 Task: Sort the unsolved tickets in your groups, group by Latest update by the requester in descending order.
Action: Mouse moved to (19, 239)
Screenshot: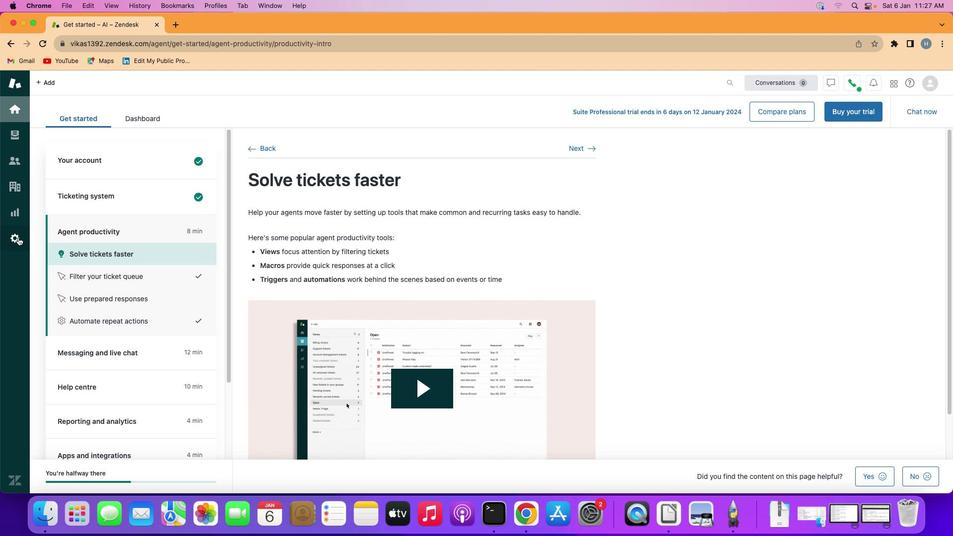 
Action: Mouse pressed left at (19, 239)
Screenshot: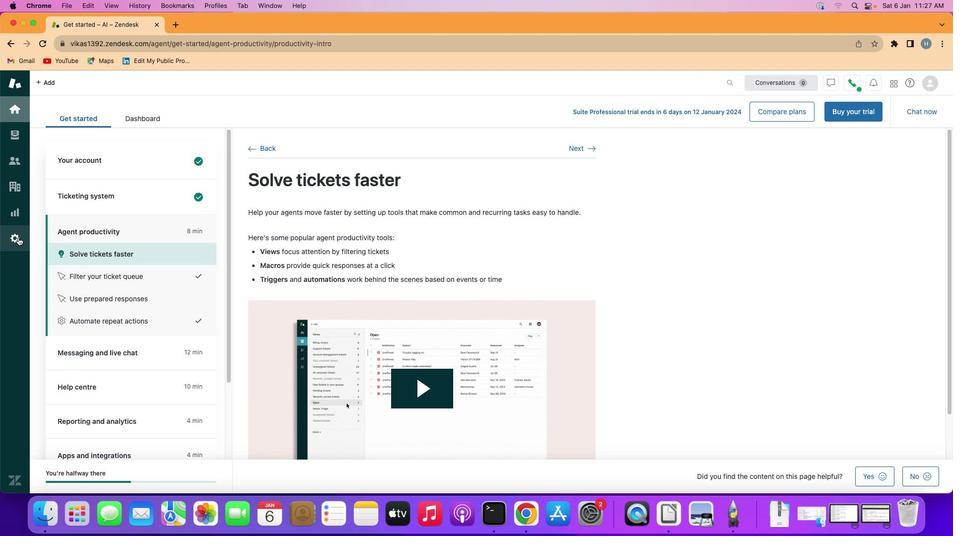 
Action: Mouse moved to (312, 414)
Screenshot: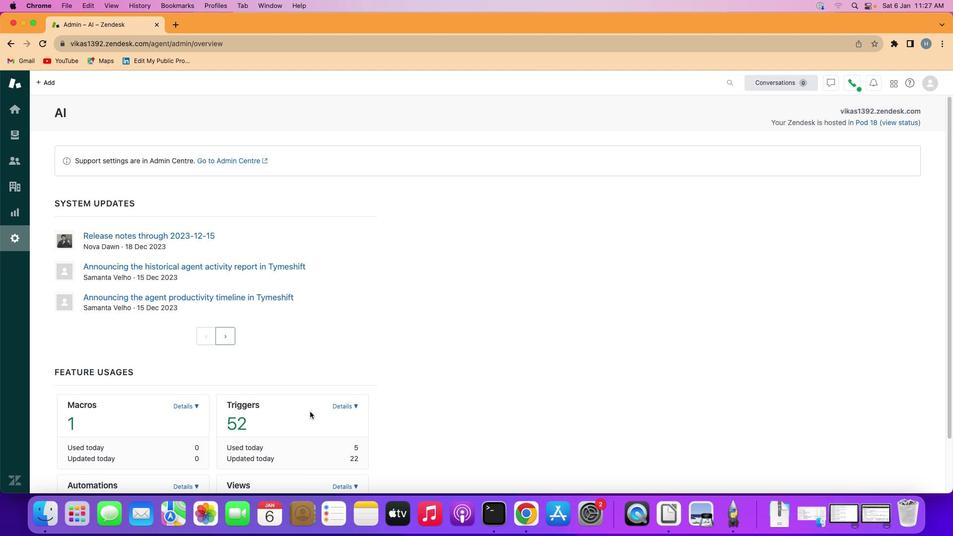 
Action: Mouse scrolled (312, 414) with delta (1, 1)
Screenshot: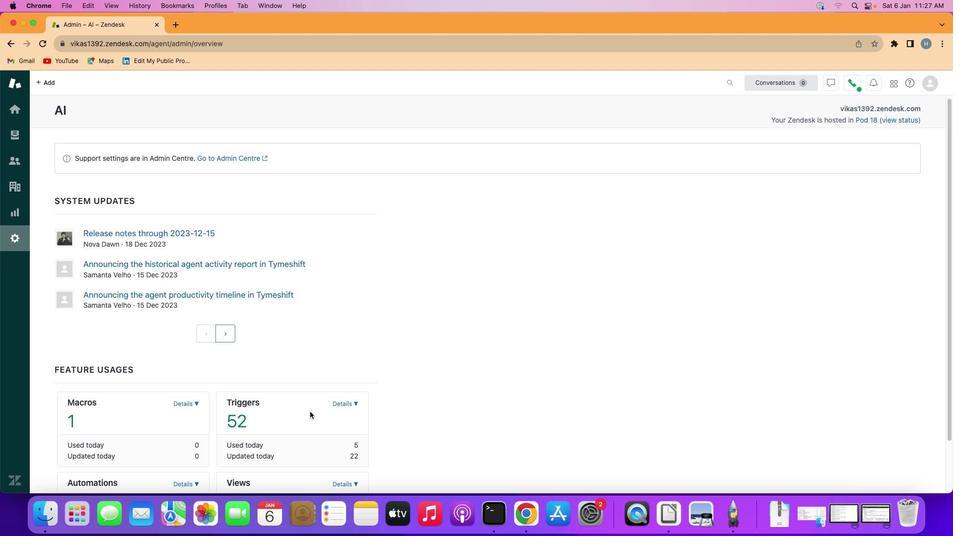 
Action: Mouse scrolled (312, 414) with delta (1, 1)
Screenshot: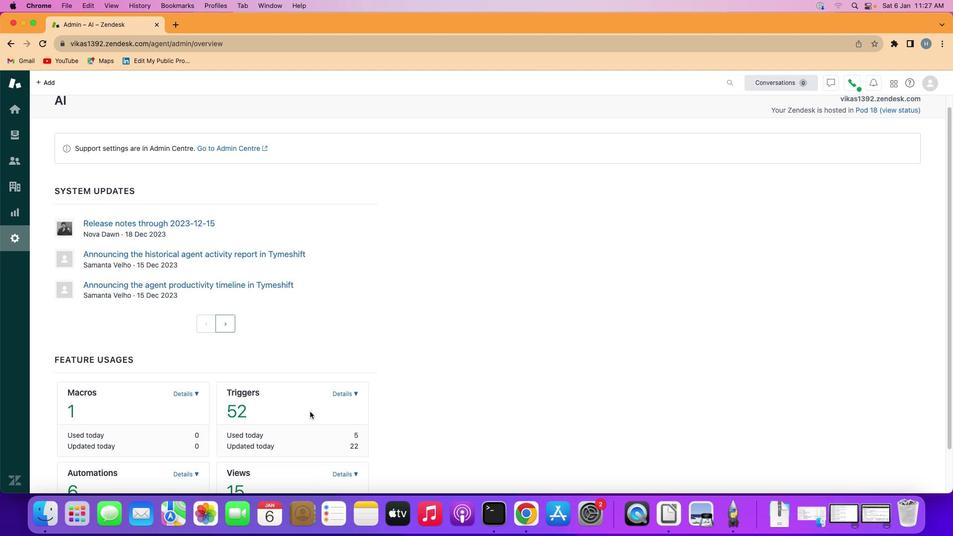 
Action: Mouse scrolled (312, 414) with delta (1, 1)
Screenshot: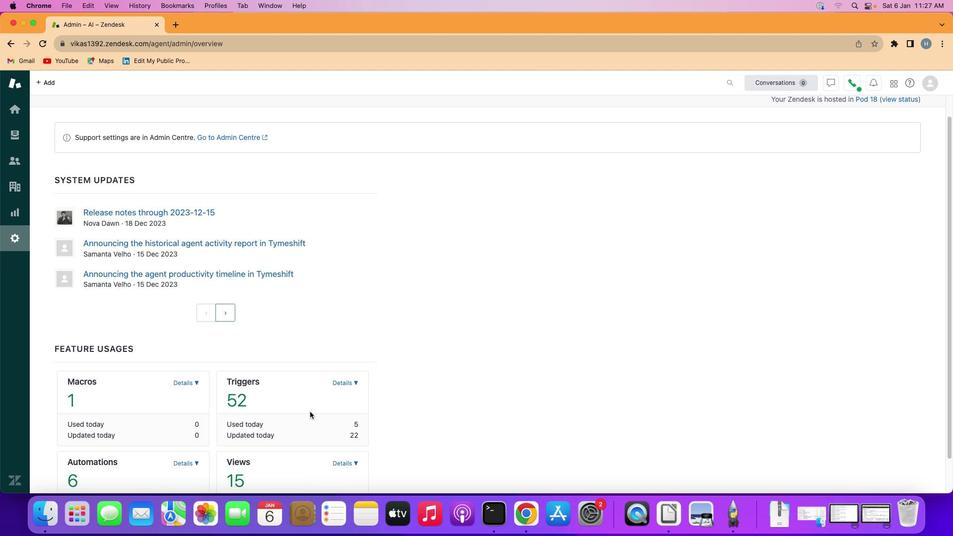 
Action: Mouse scrolled (312, 414) with delta (1, 0)
Screenshot: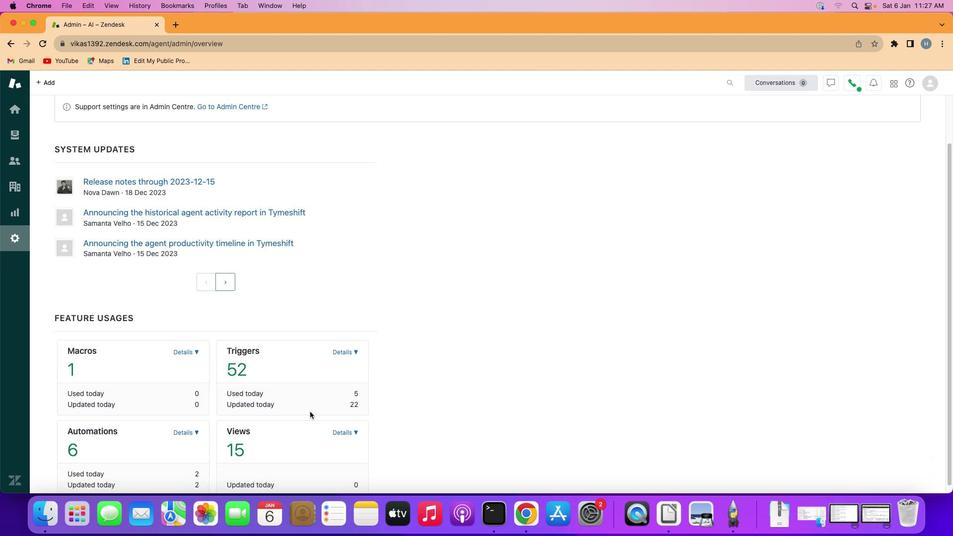 
Action: Mouse scrolled (312, 414) with delta (1, 0)
Screenshot: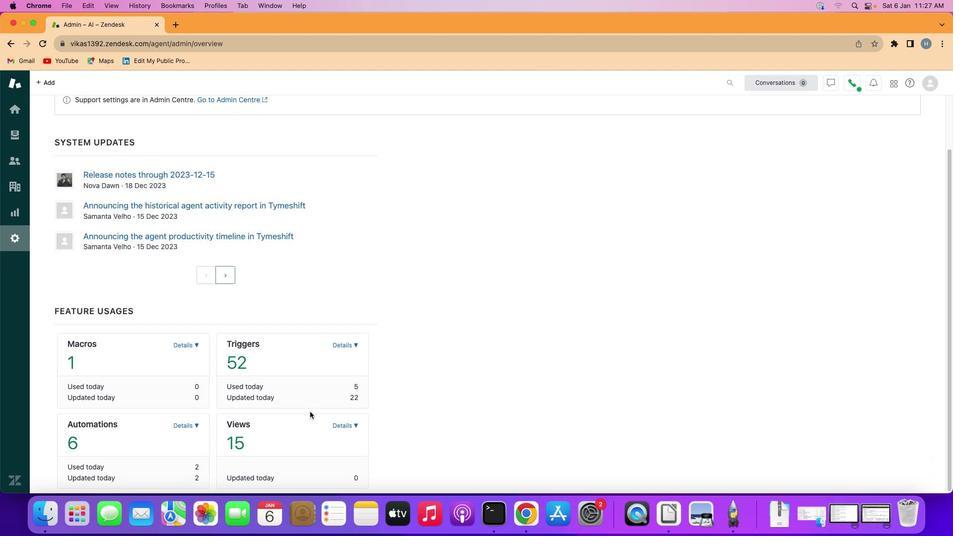 
Action: Mouse moved to (349, 425)
Screenshot: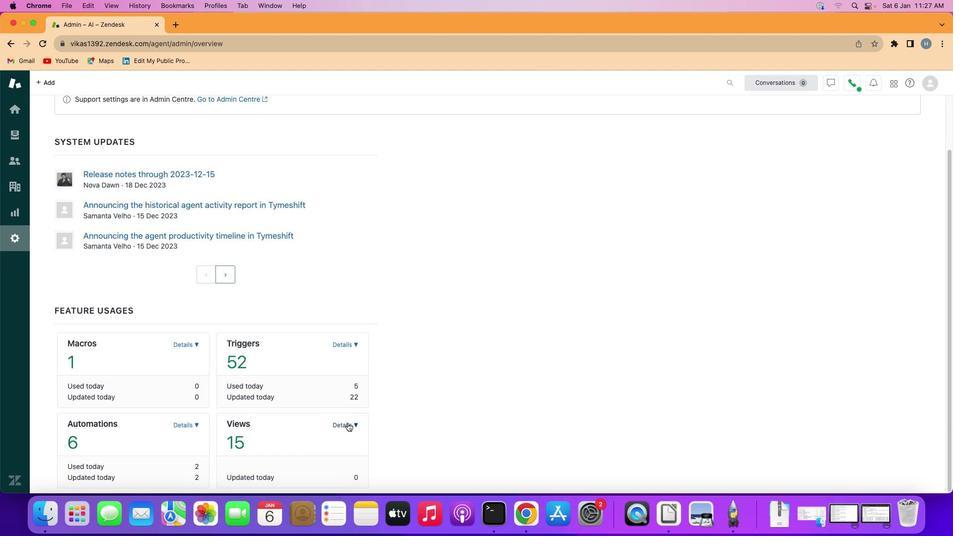 
Action: Mouse pressed left at (349, 425)
Screenshot: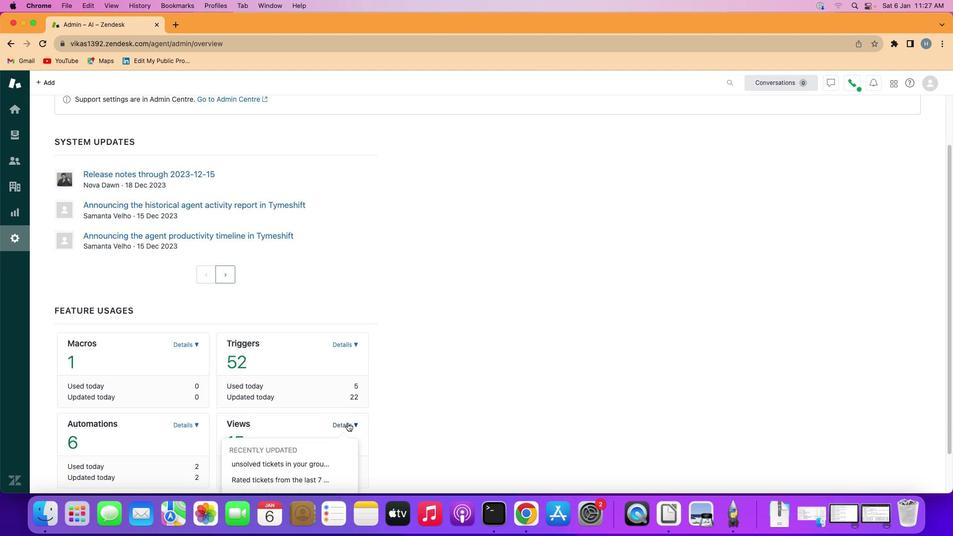 
Action: Mouse moved to (296, 462)
Screenshot: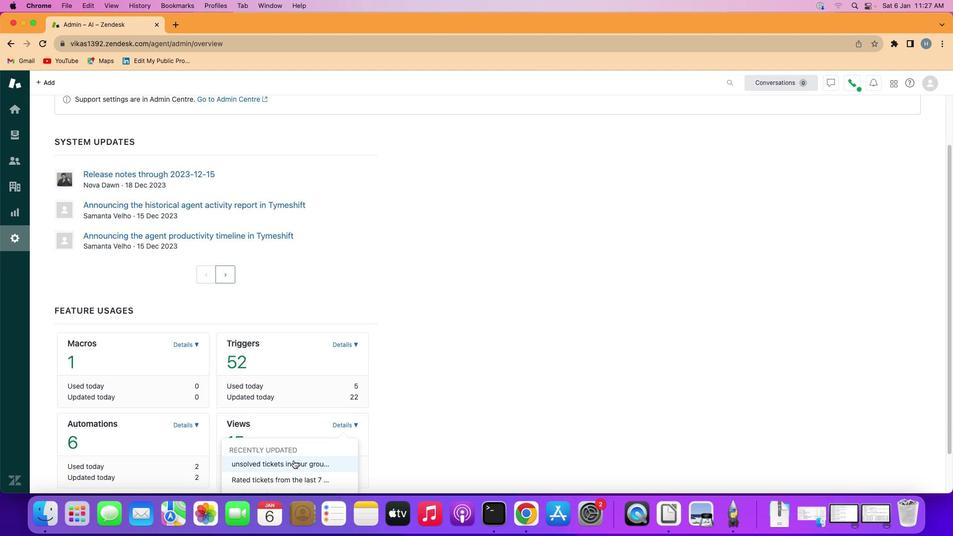 
Action: Mouse pressed left at (296, 462)
Screenshot: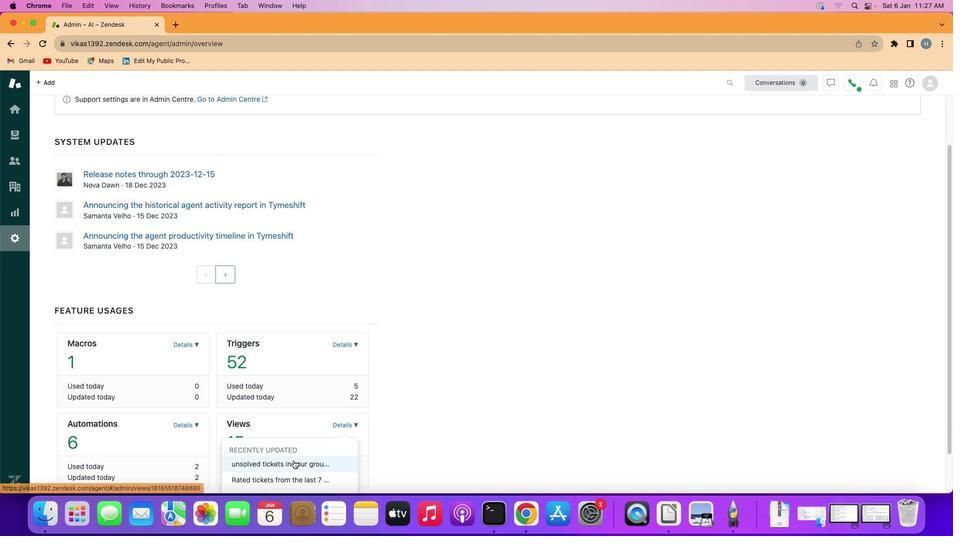 
Action: Mouse moved to (264, 382)
Screenshot: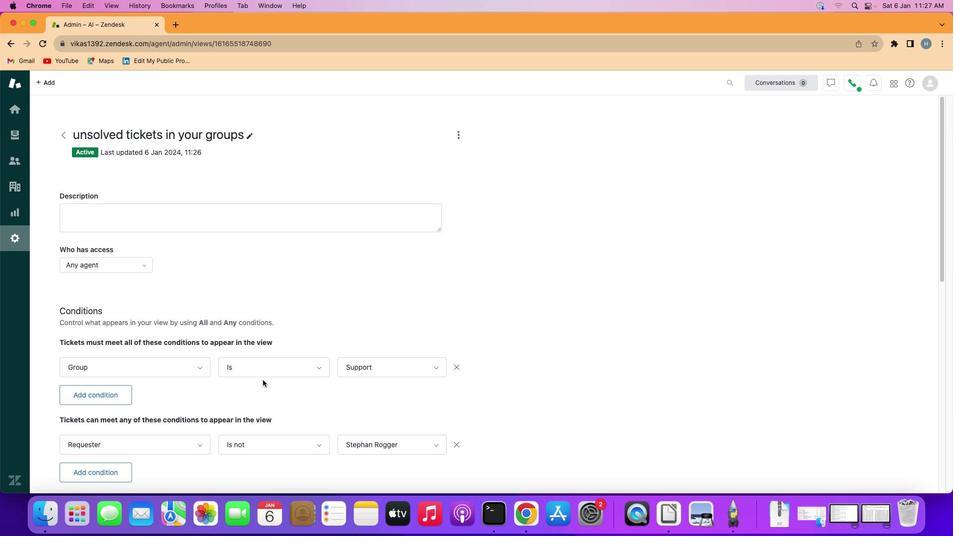 
Action: Mouse scrolled (264, 382) with delta (1, 1)
Screenshot: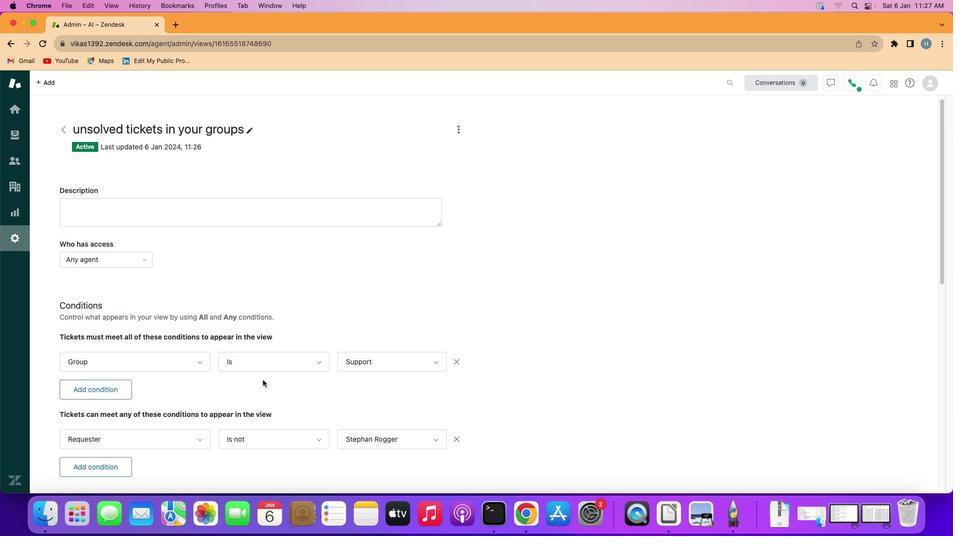 
Action: Mouse scrolled (264, 382) with delta (1, 1)
Screenshot: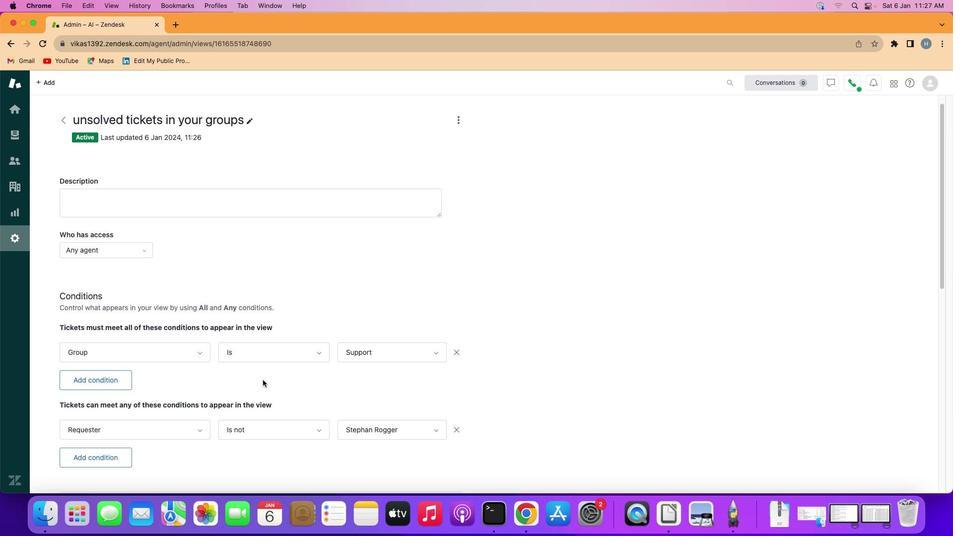 
Action: Mouse scrolled (264, 382) with delta (1, 0)
Screenshot: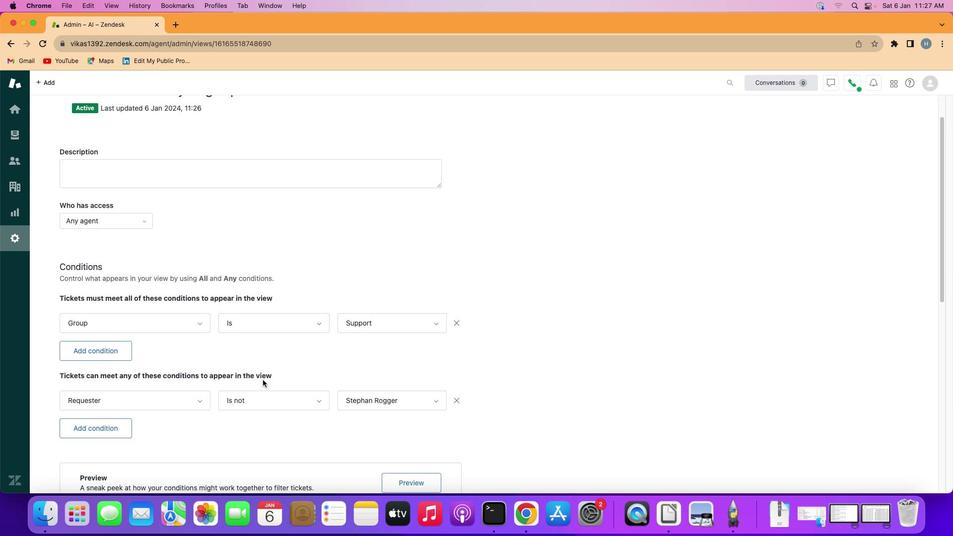 
Action: Mouse scrolled (264, 382) with delta (1, 0)
Screenshot: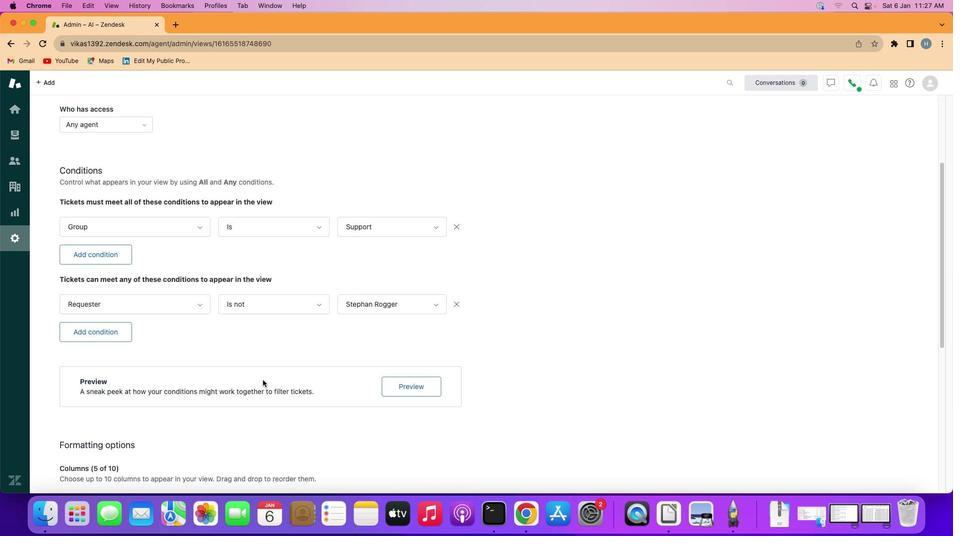 
Action: Mouse scrolled (264, 382) with delta (1, 0)
Screenshot: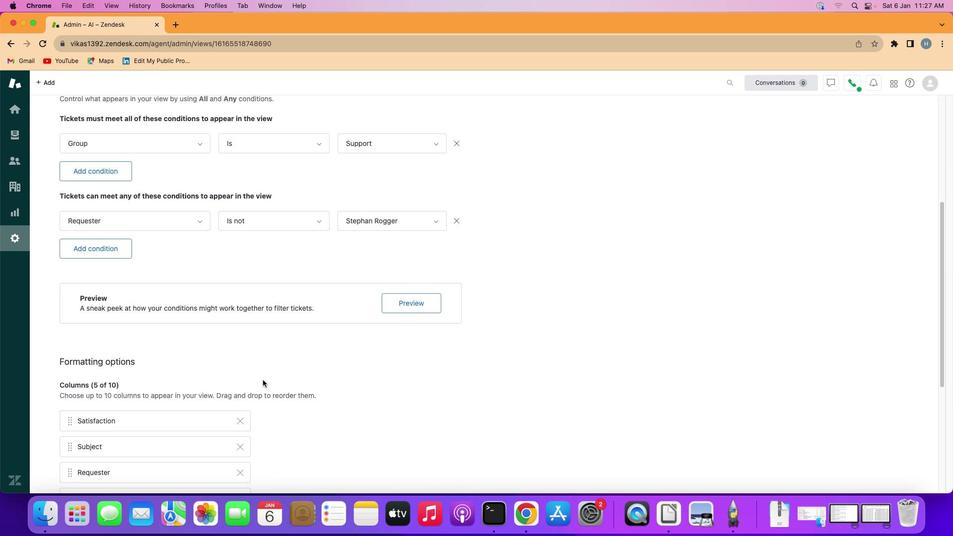 
Action: Mouse scrolled (264, 382) with delta (1, 0)
Screenshot: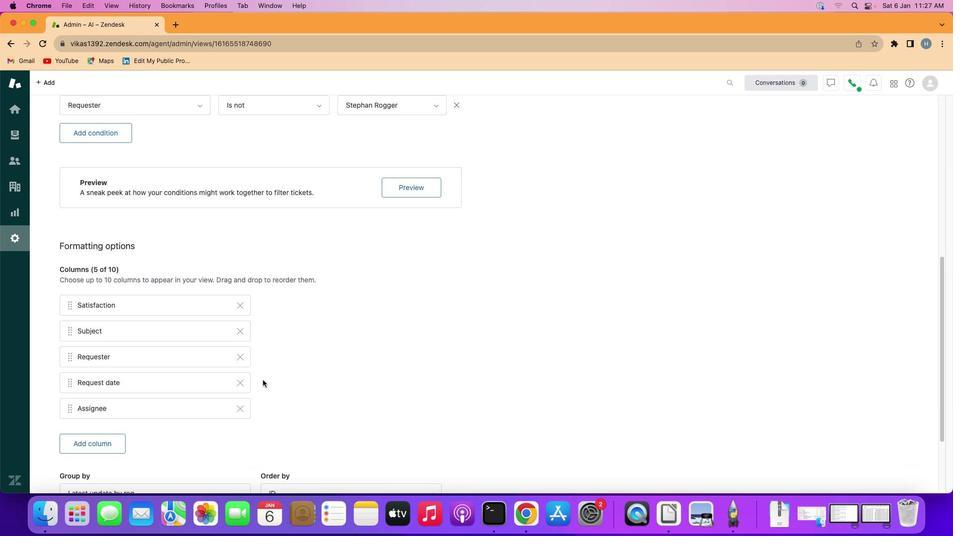 
Action: Mouse scrolled (264, 382) with delta (1, 1)
Screenshot: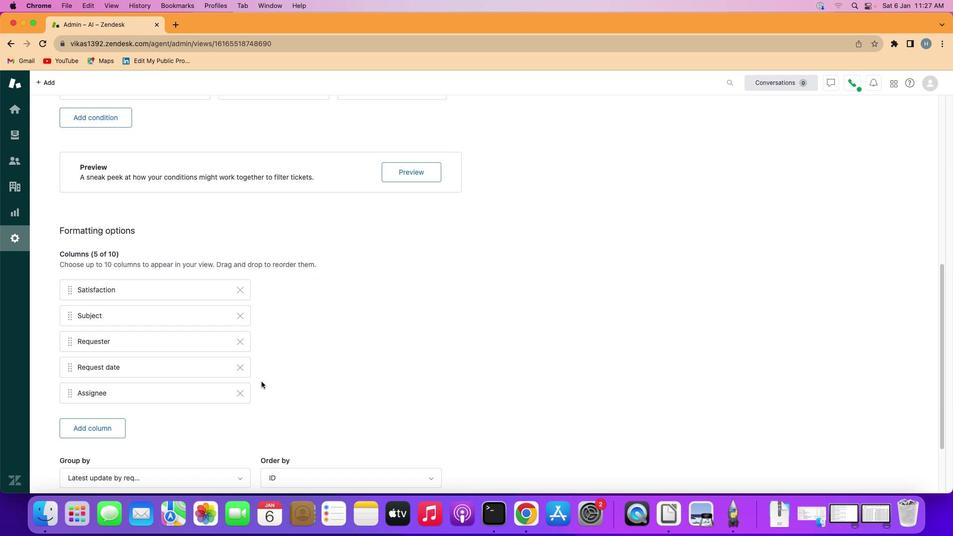 
Action: Mouse scrolled (264, 382) with delta (1, 1)
Screenshot: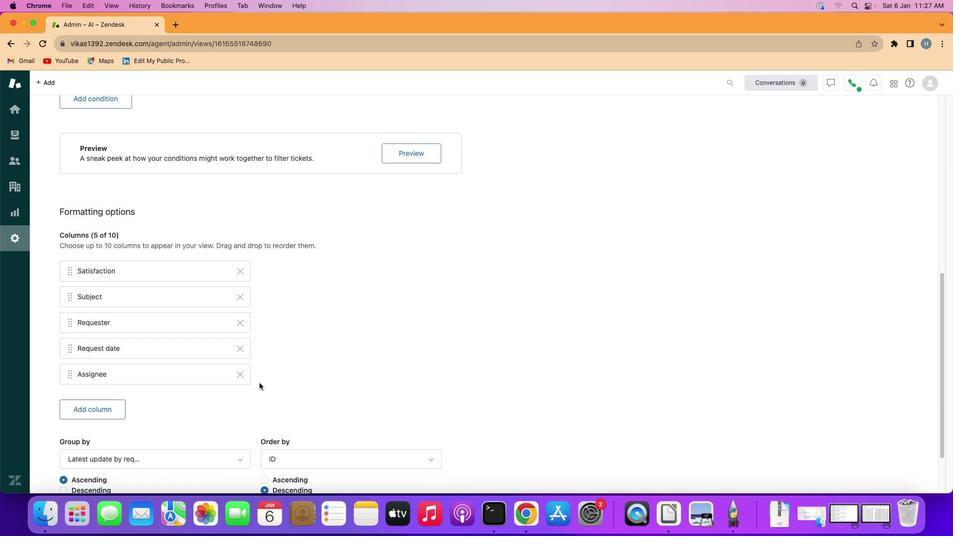 
Action: Mouse scrolled (264, 382) with delta (1, 0)
Screenshot: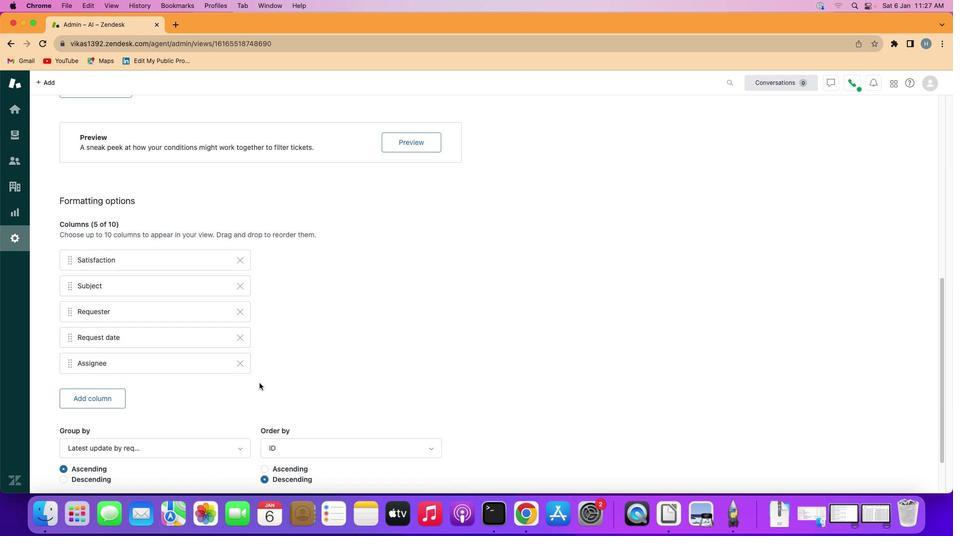 
Action: Mouse moved to (263, 383)
Screenshot: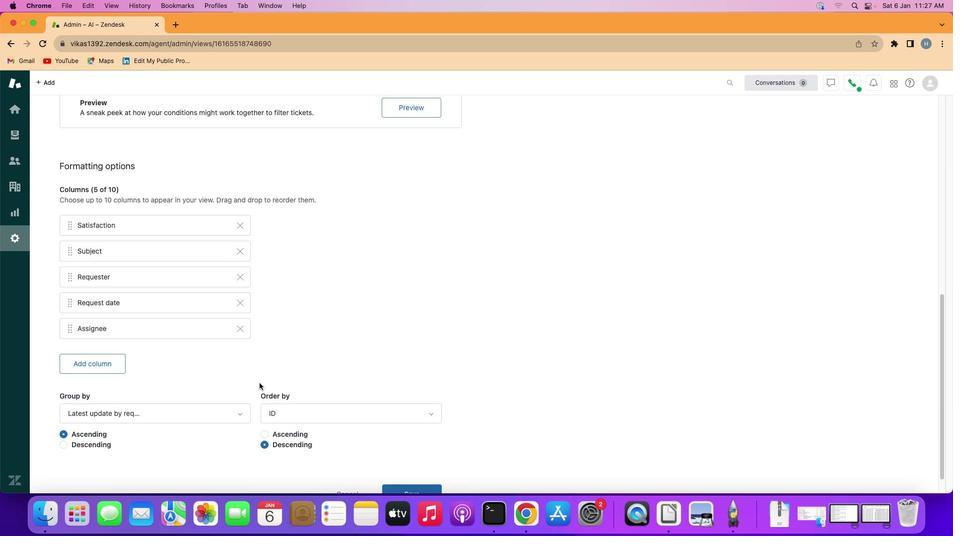 
Action: Mouse scrolled (263, 383) with delta (1, 0)
Screenshot: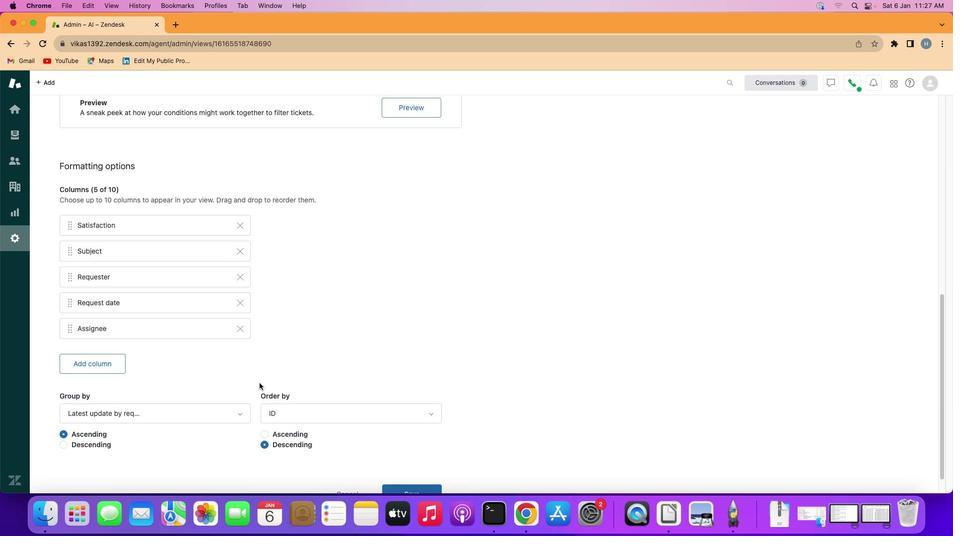 
Action: Mouse moved to (183, 391)
Screenshot: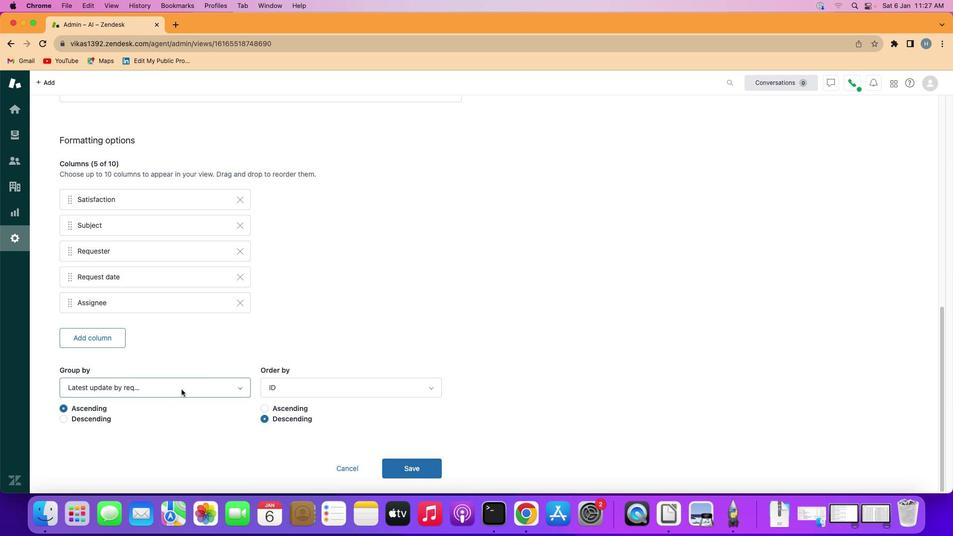 
Action: Mouse pressed left at (183, 391)
Screenshot: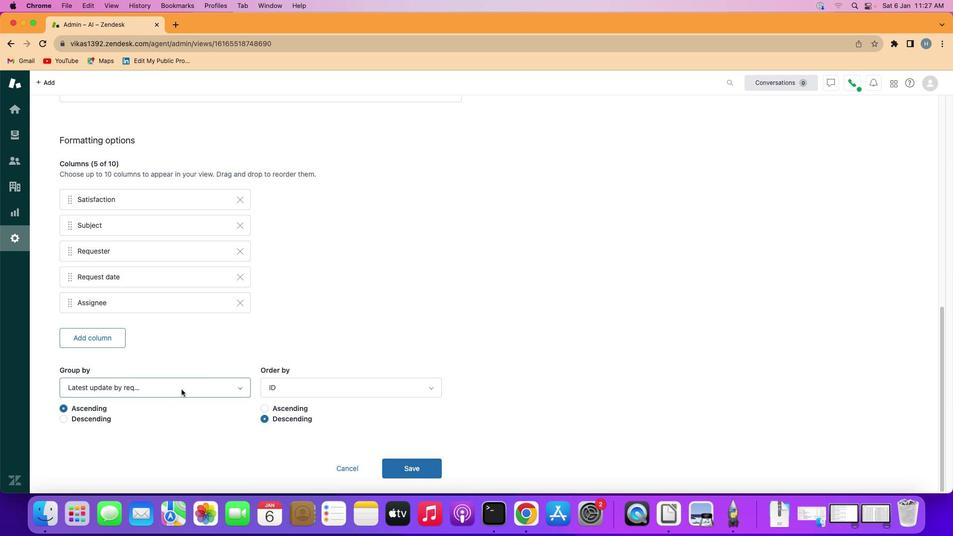 
Action: Mouse moved to (203, 226)
Screenshot: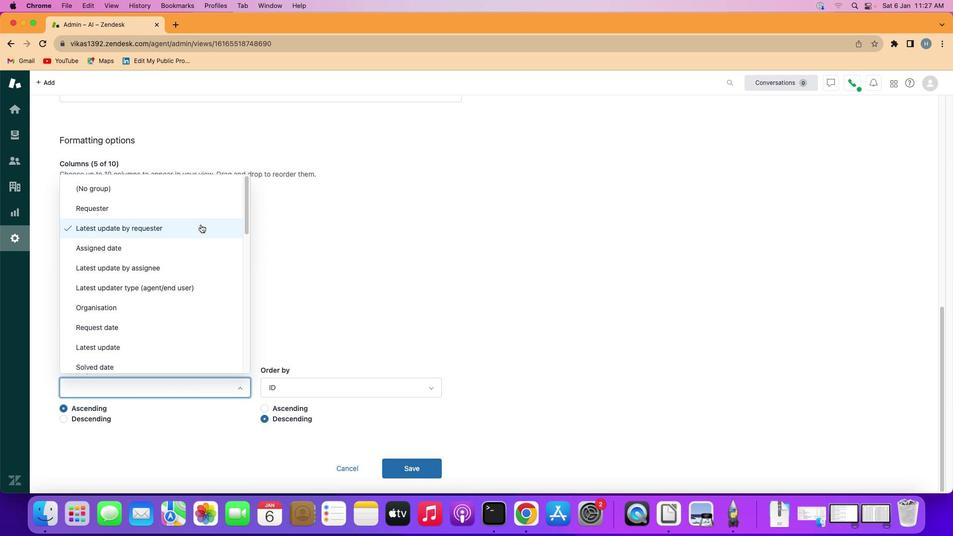 
Action: Mouse pressed left at (203, 226)
Screenshot: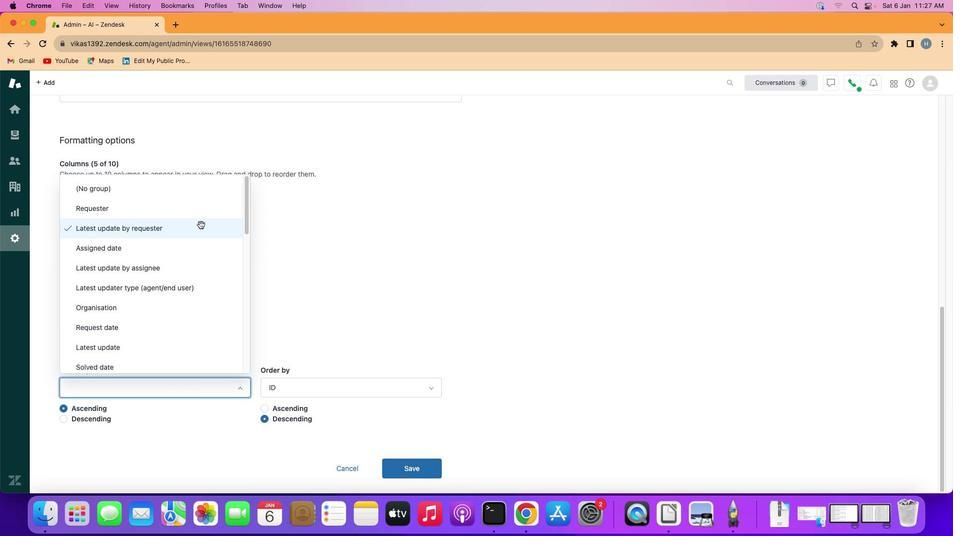 
Action: Mouse moved to (68, 420)
Screenshot: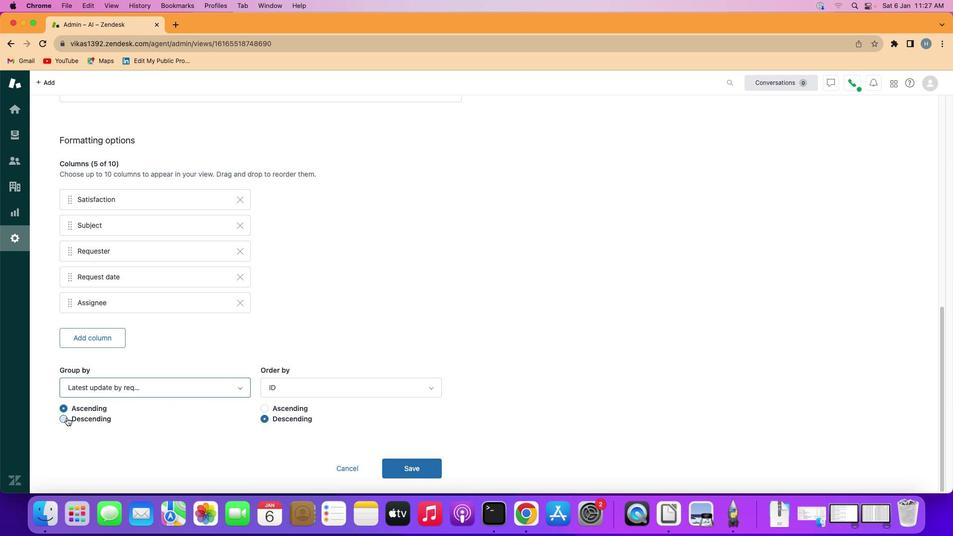 
Action: Mouse pressed left at (68, 420)
Screenshot: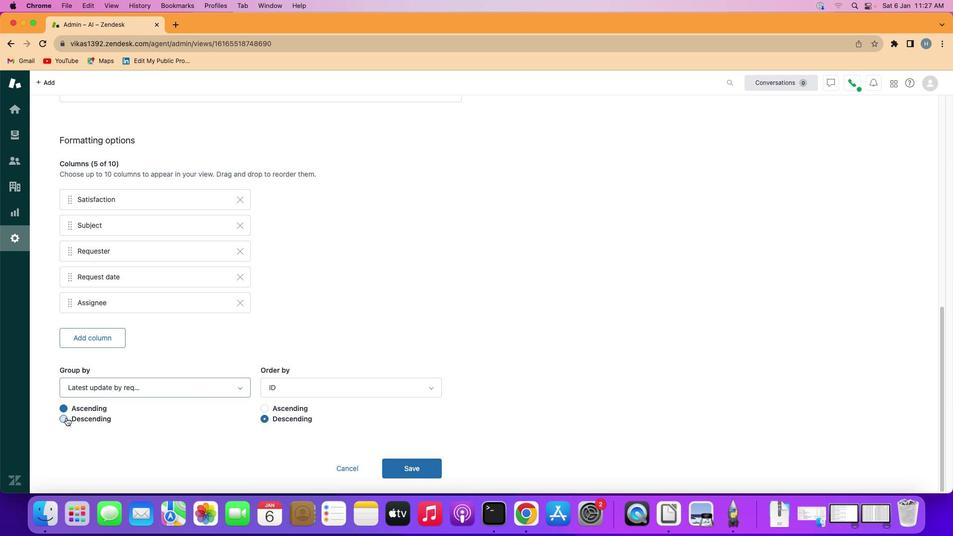 
Action: Mouse moved to (417, 471)
Screenshot: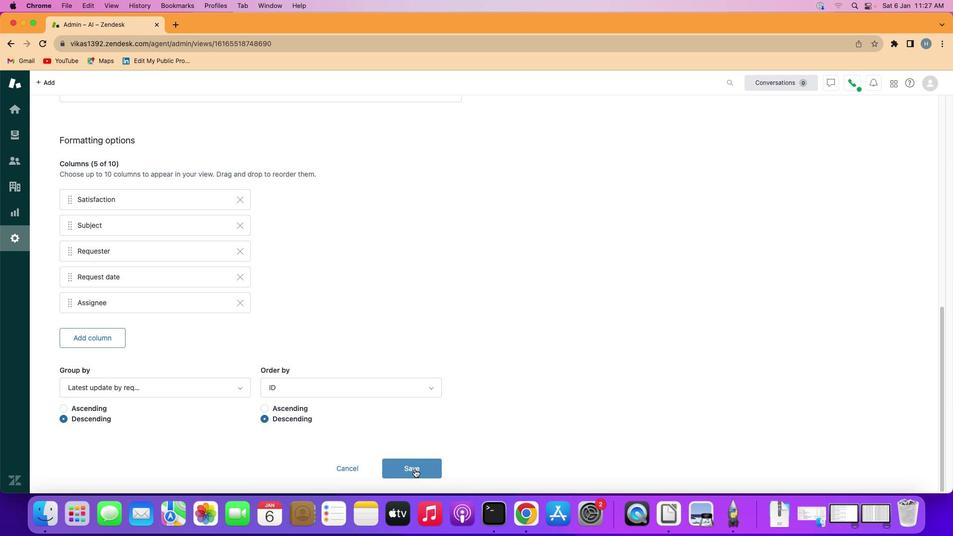 
Action: Mouse pressed left at (417, 471)
Screenshot: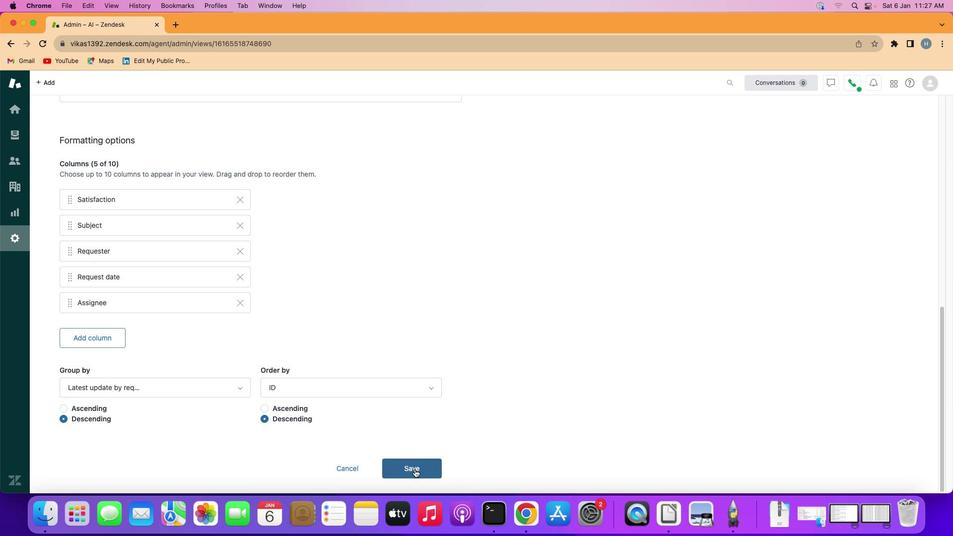 
Action: Mouse moved to (412, 313)
Screenshot: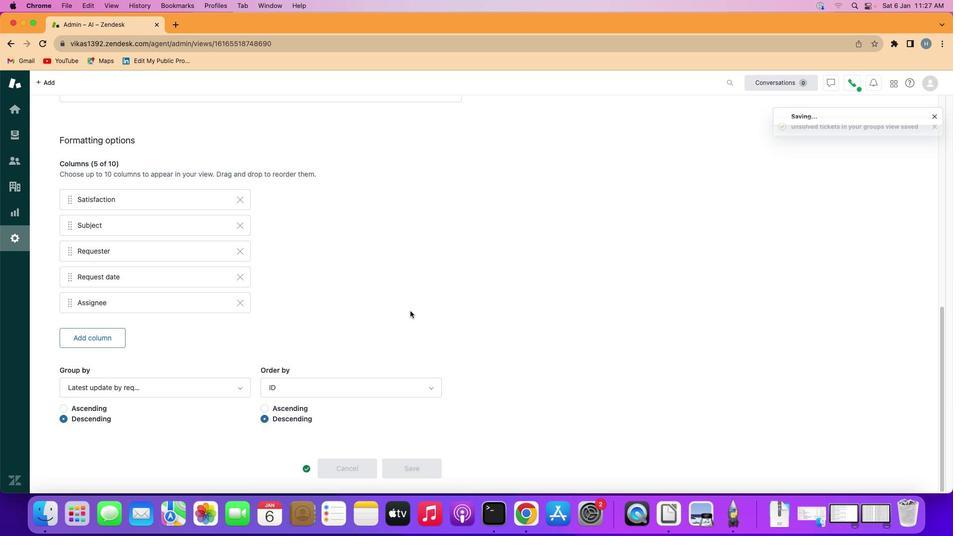 
